 Task: Create a new calendar folder named 'My monthly calendar' in Outlook.
Action: Mouse moved to (11, 58)
Screenshot: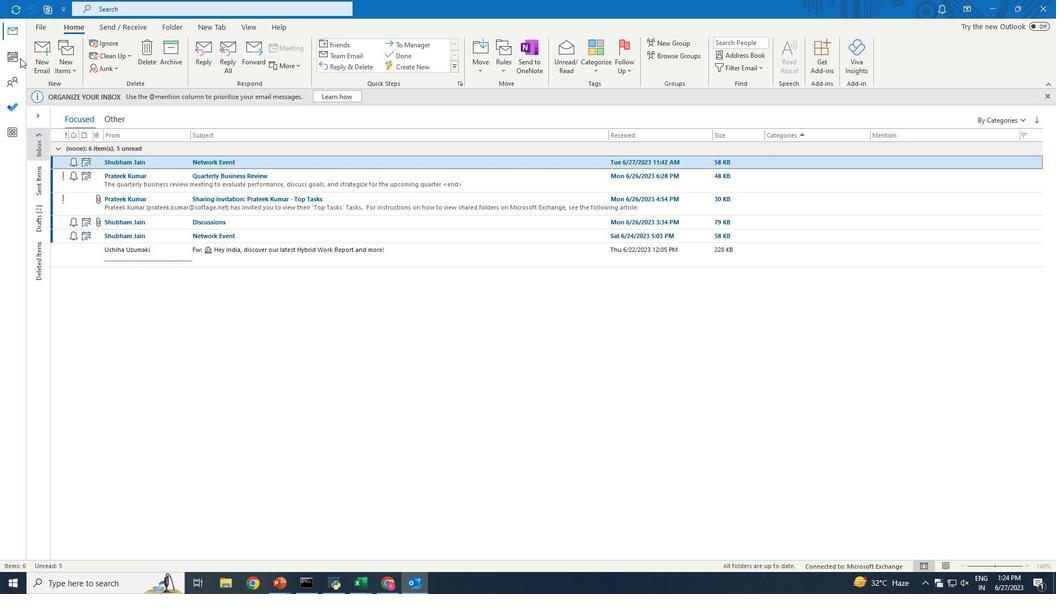 
Action: Mouse pressed left at (11, 58)
Screenshot: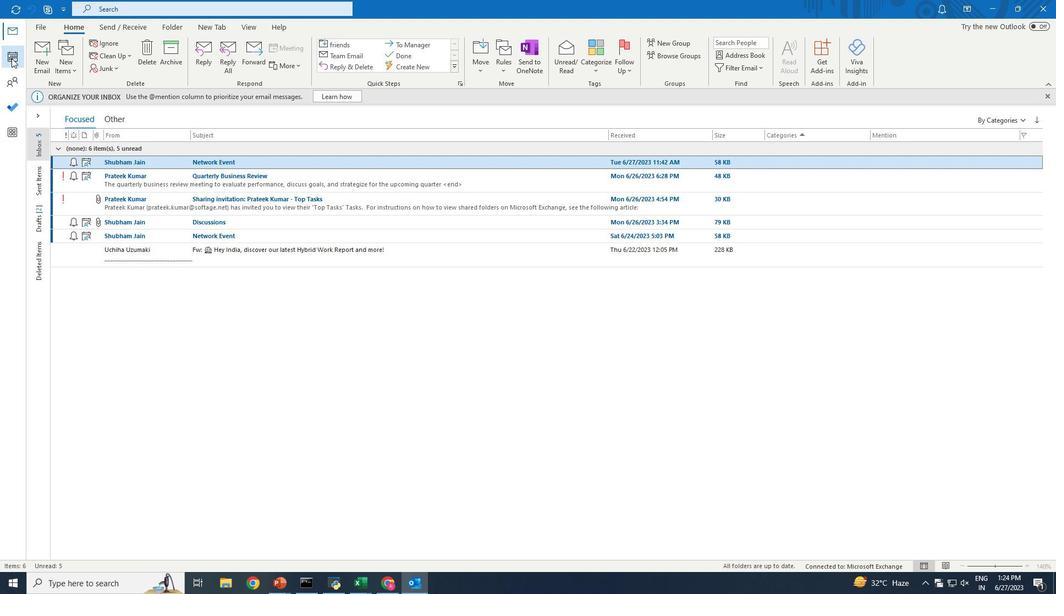 
Action: Mouse moved to (167, 28)
Screenshot: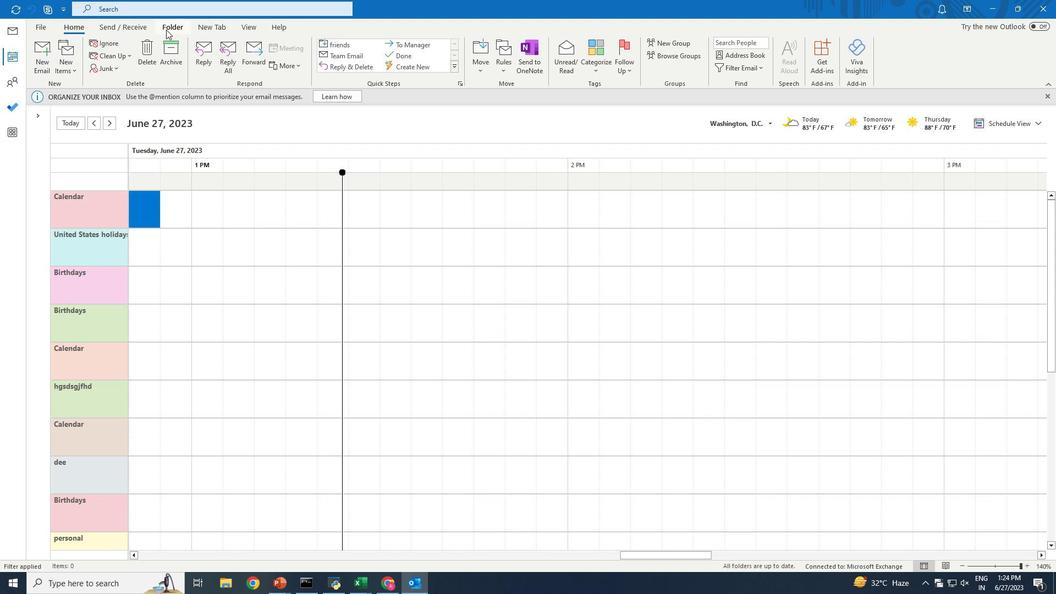 
Action: Mouse pressed left at (167, 28)
Screenshot: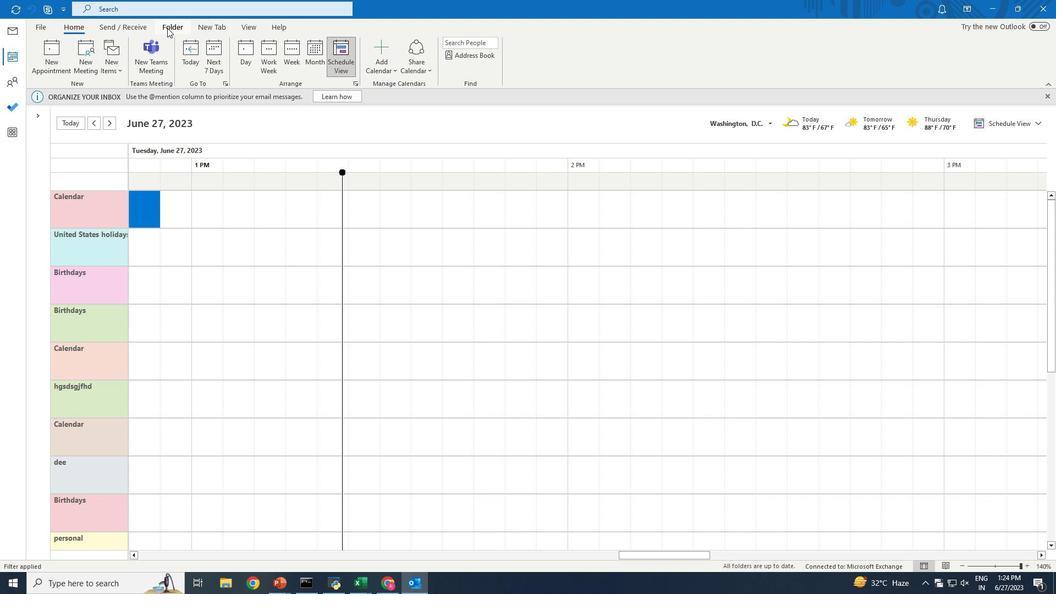 
Action: Mouse moved to (188, 54)
Screenshot: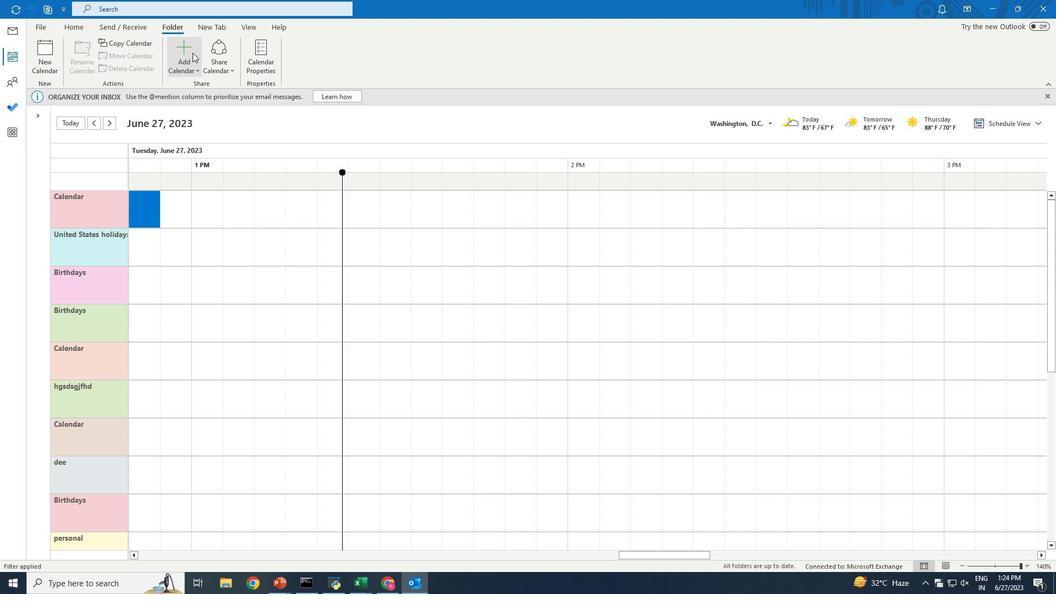 
Action: Mouse pressed left at (188, 54)
Screenshot: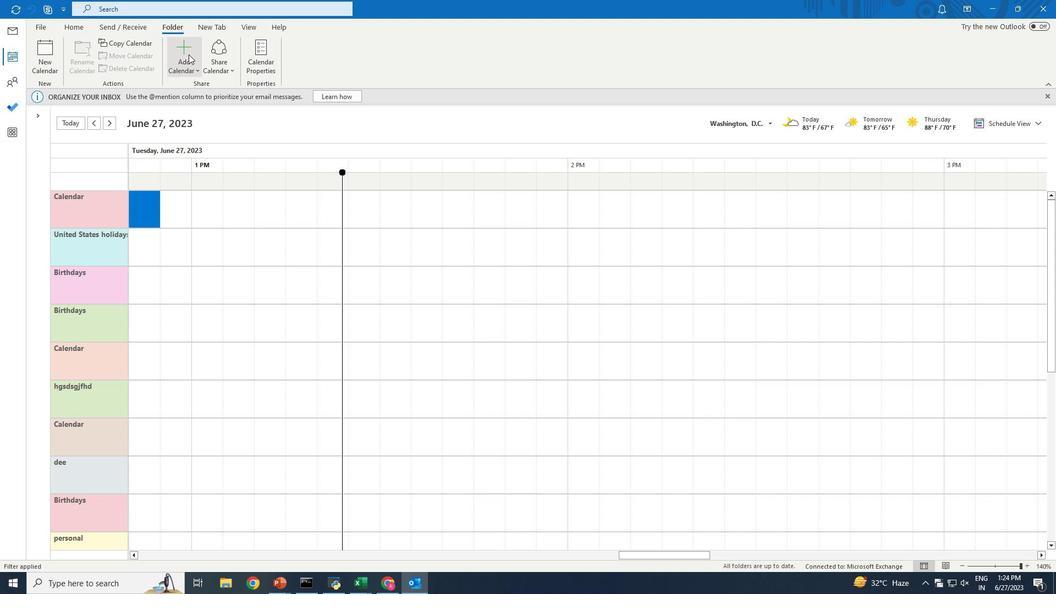
Action: Mouse moved to (211, 135)
Screenshot: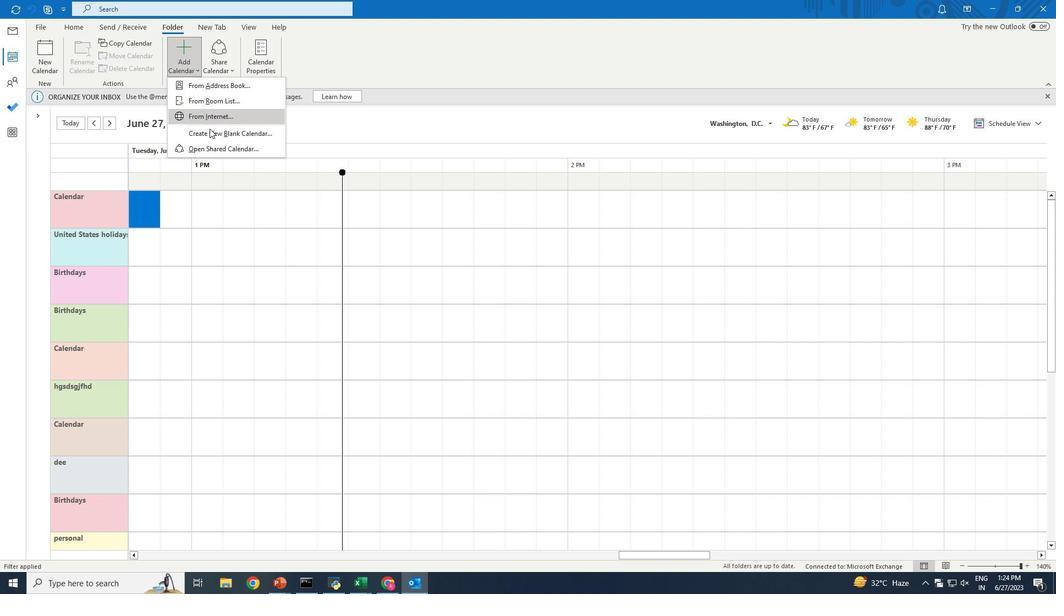 
Action: Mouse pressed left at (211, 135)
Screenshot: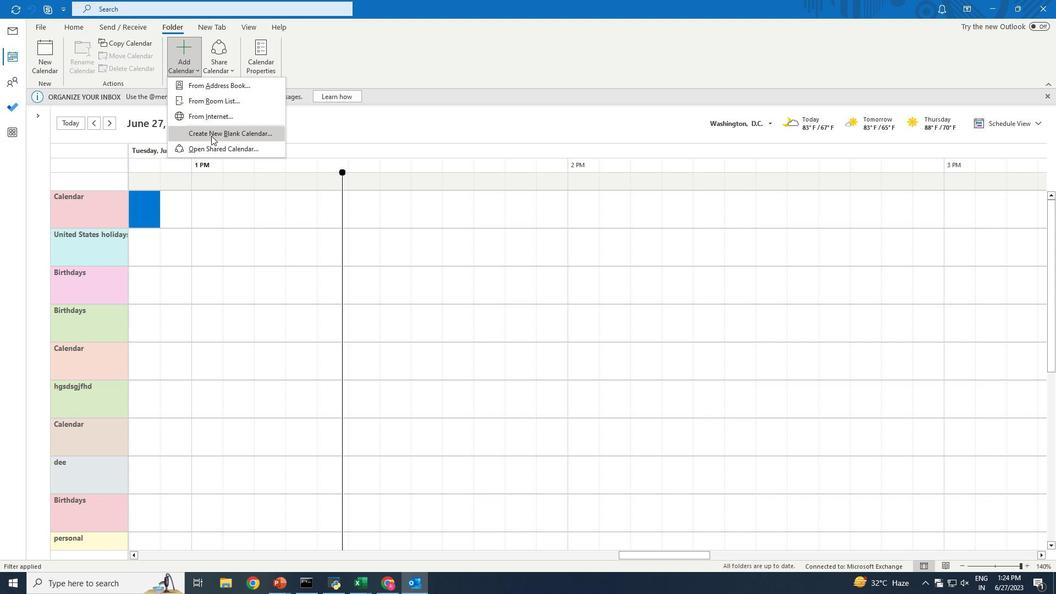 
Action: Key pressed <Key.shift>My<Key.space>monthly<Key.space>calendar
Screenshot: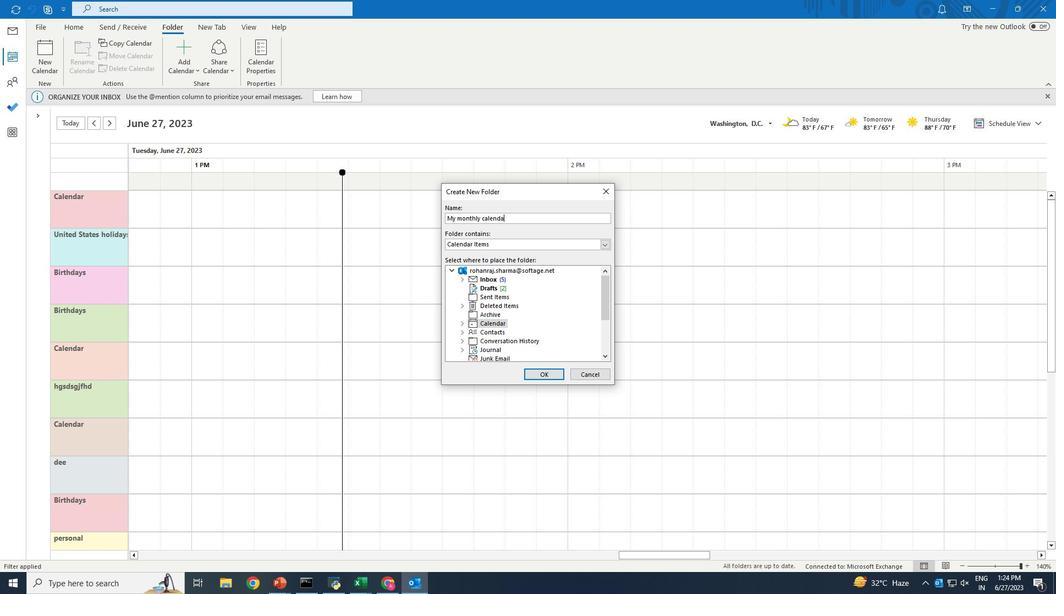 
Action: Mouse moved to (604, 244)
Screenshot: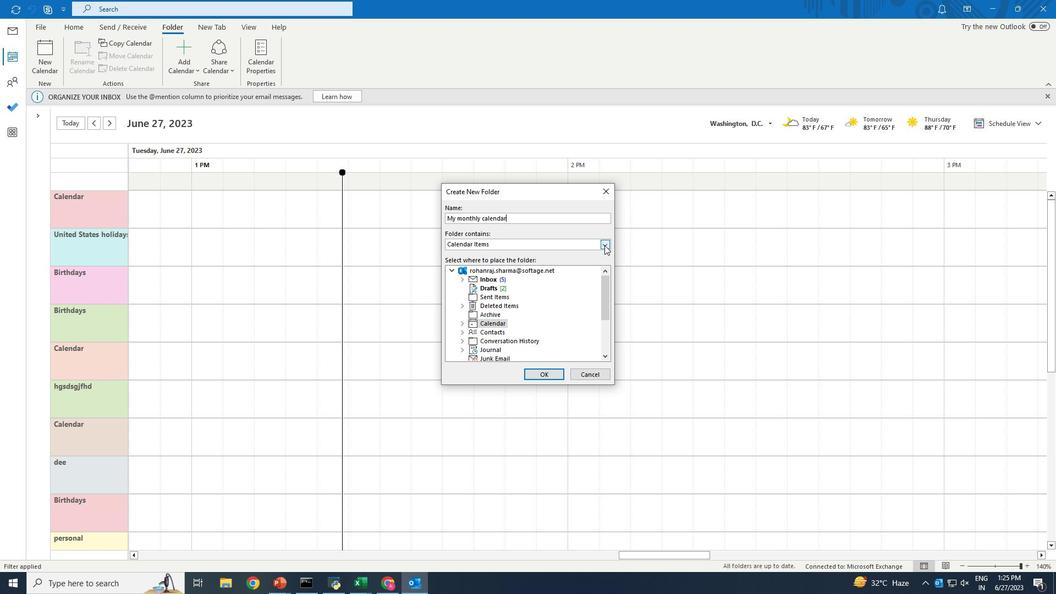 
Action: Mouse pressed left at (604, 244)
Screenshot: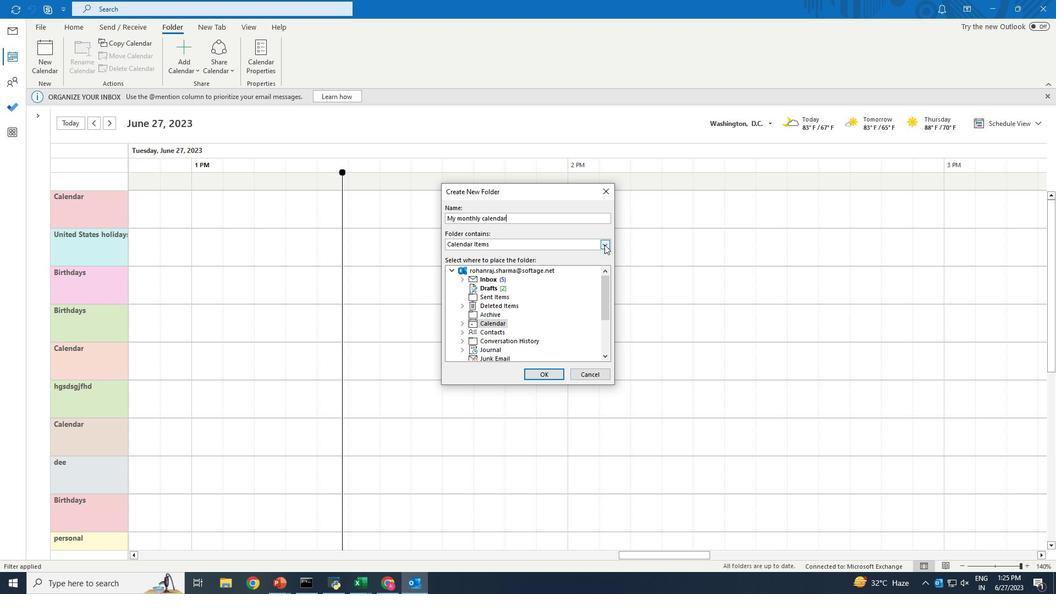 
Action: Mouse moved to (496, 252)
Screenshot: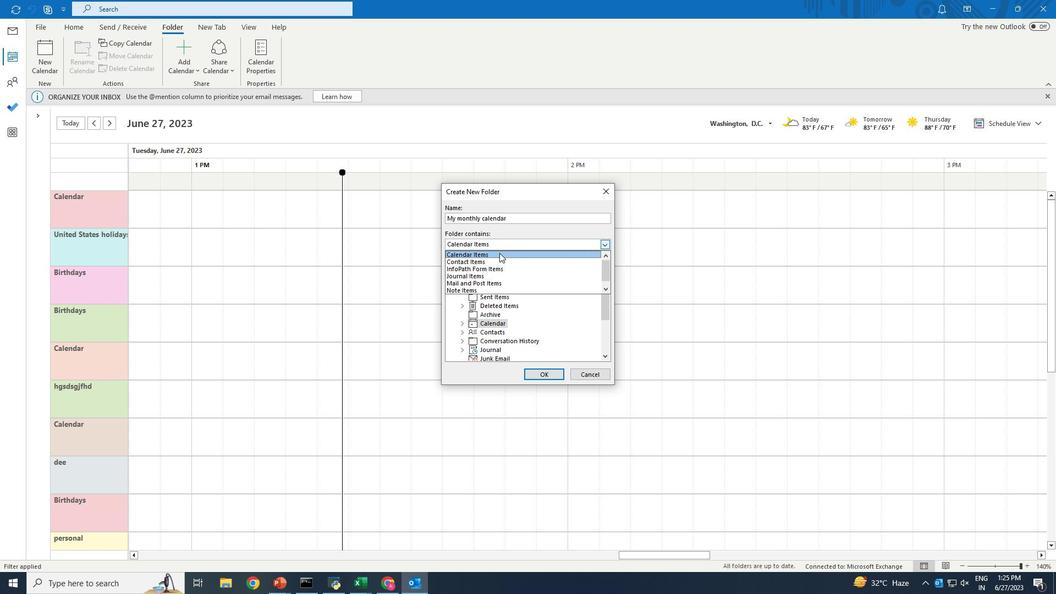
Action: Mouse pressed left at (496, 252)
Screenshot: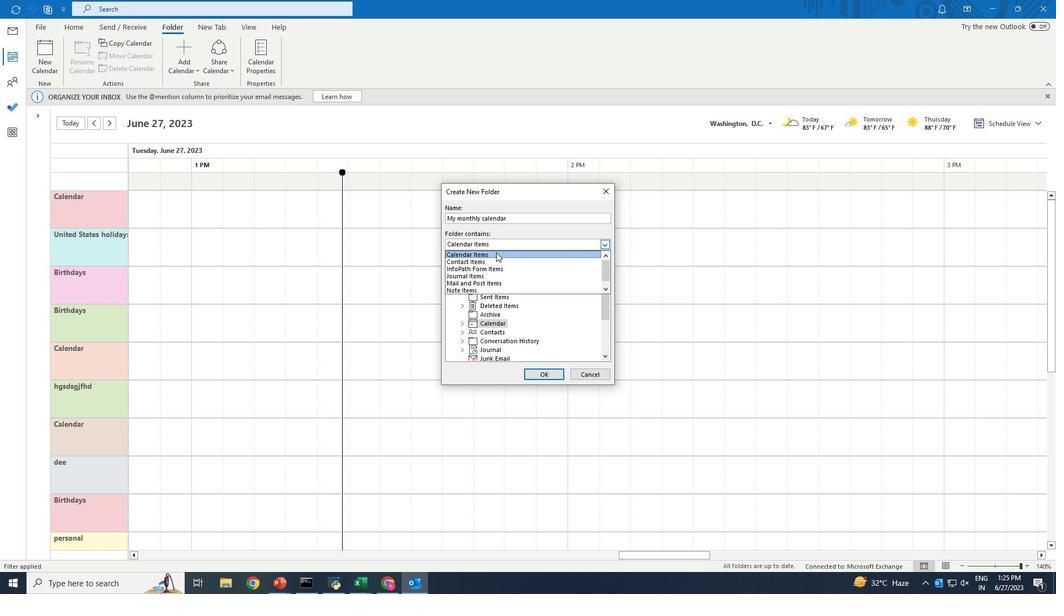 
Action: Mouse moved to (533, 375)
Screenshot: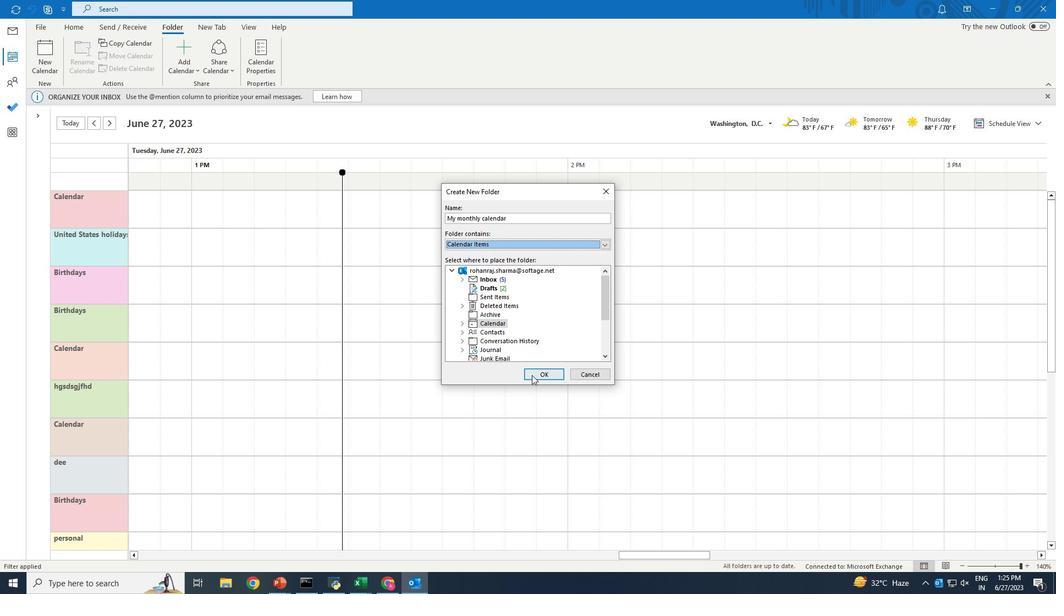 
Action: Mouse pressed left at (533, 375)
Screenshot: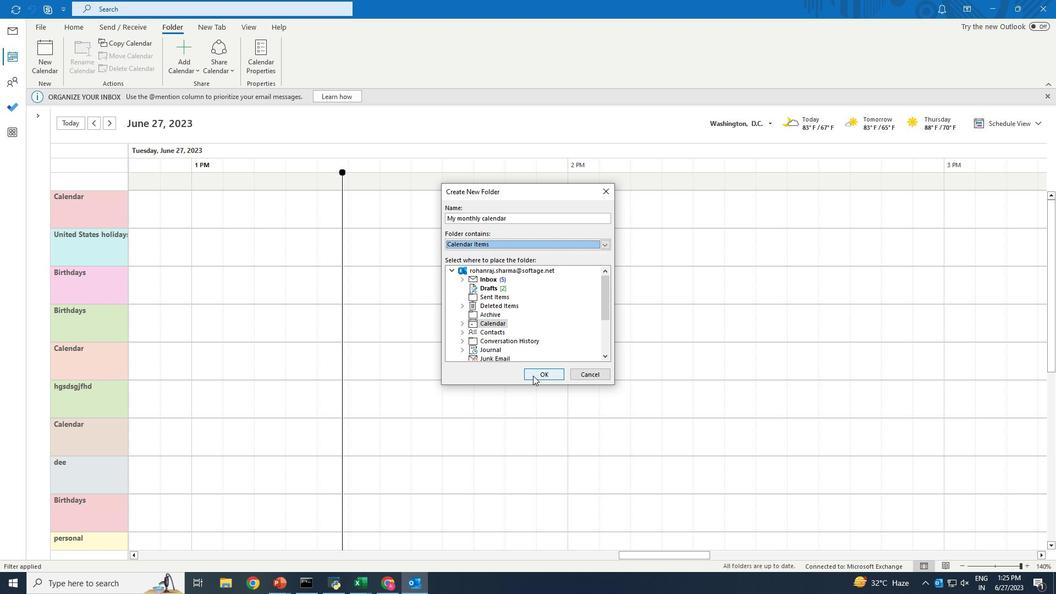
Action: Mouse moved to (268, 57)
Screenshot: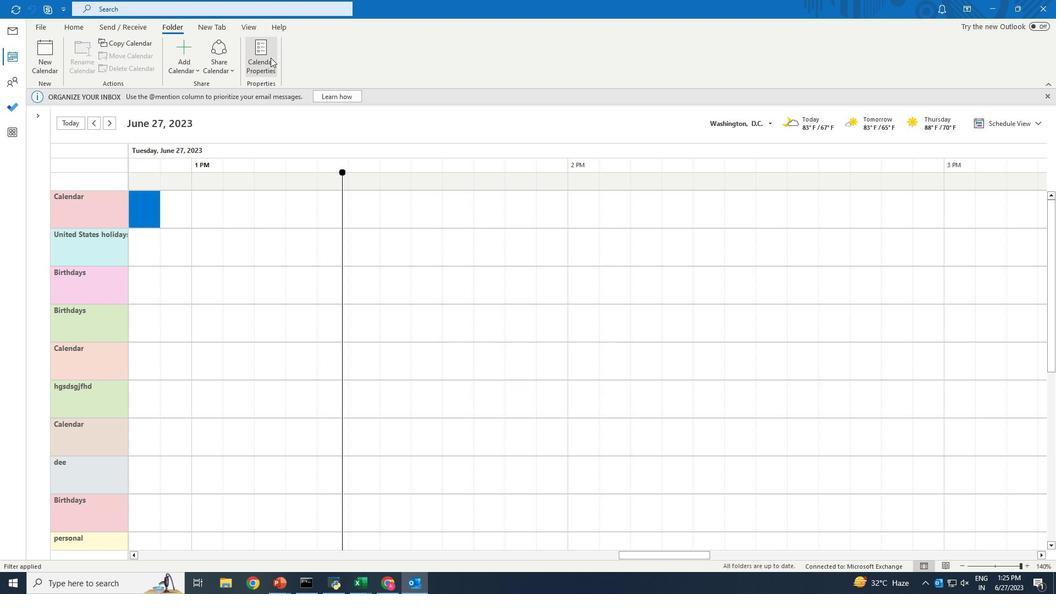 
Action: Mouse pressed left at (268, 57)
Screenshot: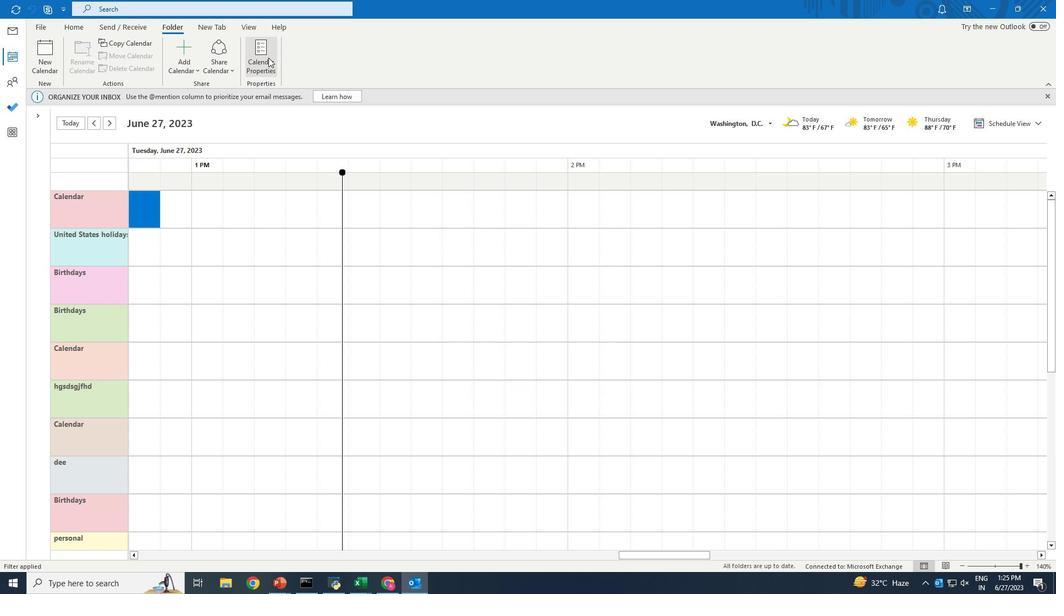 
Action: Mouse moved to (472, 164)
Screenshot: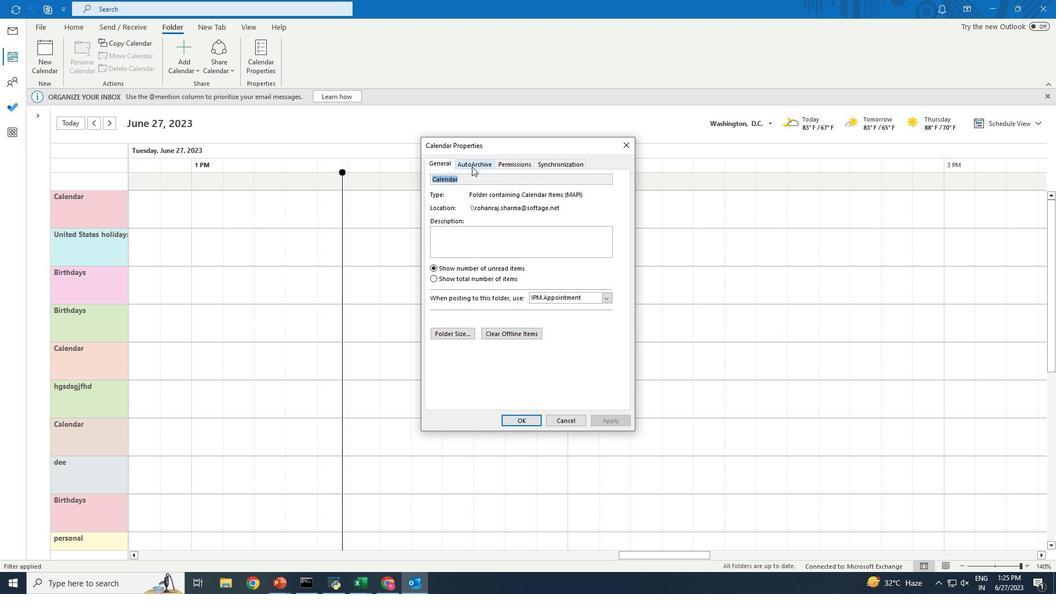 
Action: Mouse pressed left at (472, 164)
Screenshot: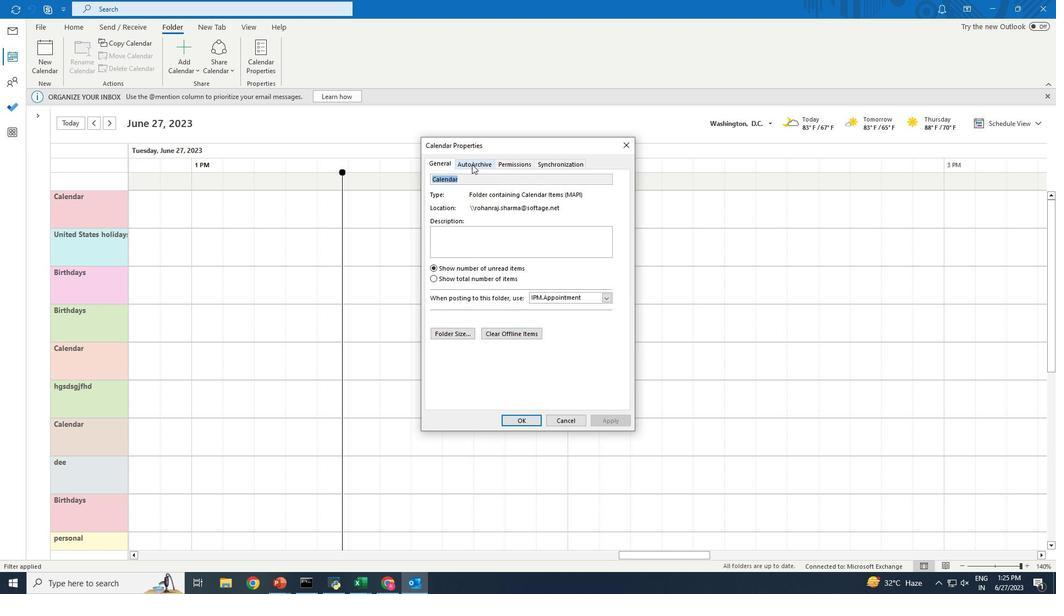 
Action: Mouse moved to (437, 179)
Screenshot: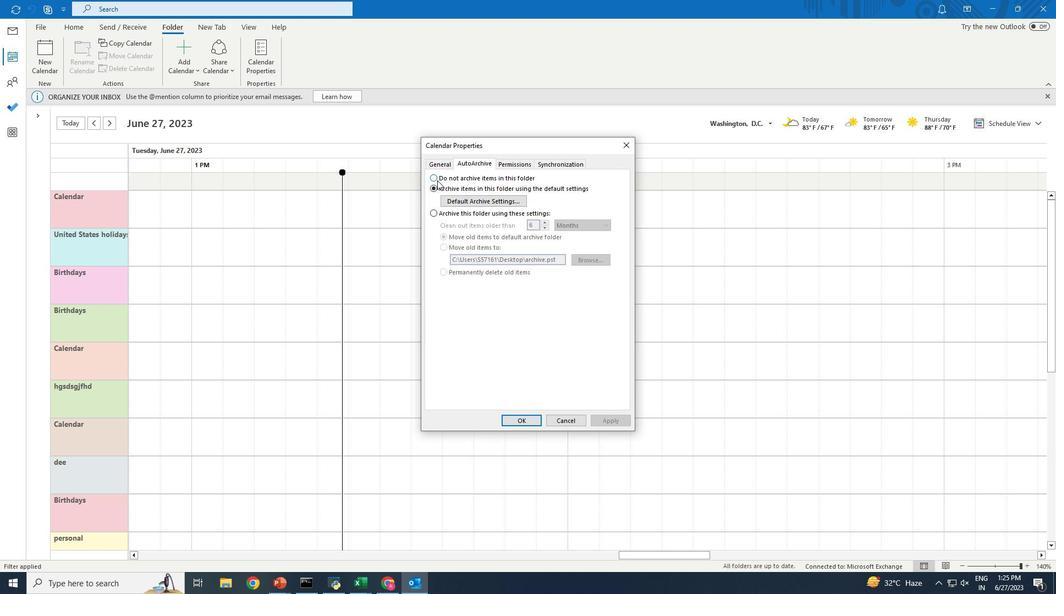 
Action: Mouse pressed left at (437, 179)
Screenshot: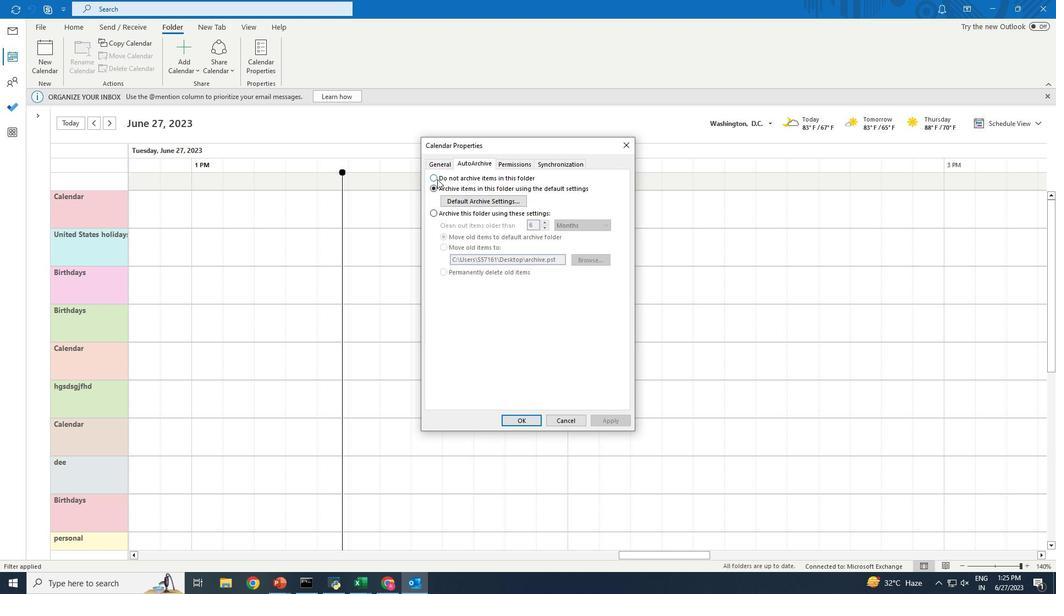 
Action: Mouse moved to (523, 422)
Screenshot: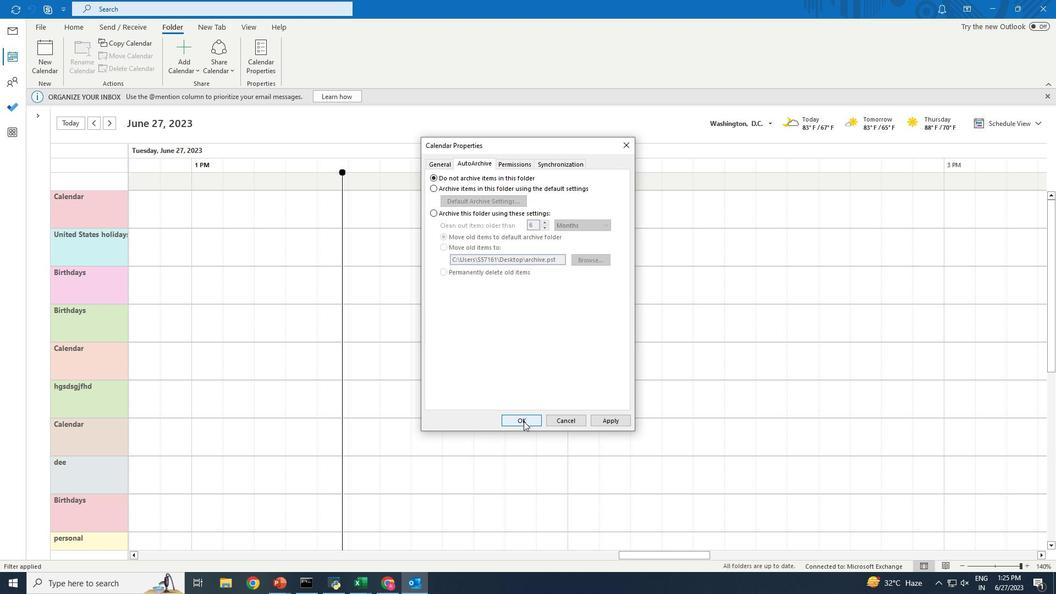 
Action: Mouse pressed left at (523, 422)
Screenshot: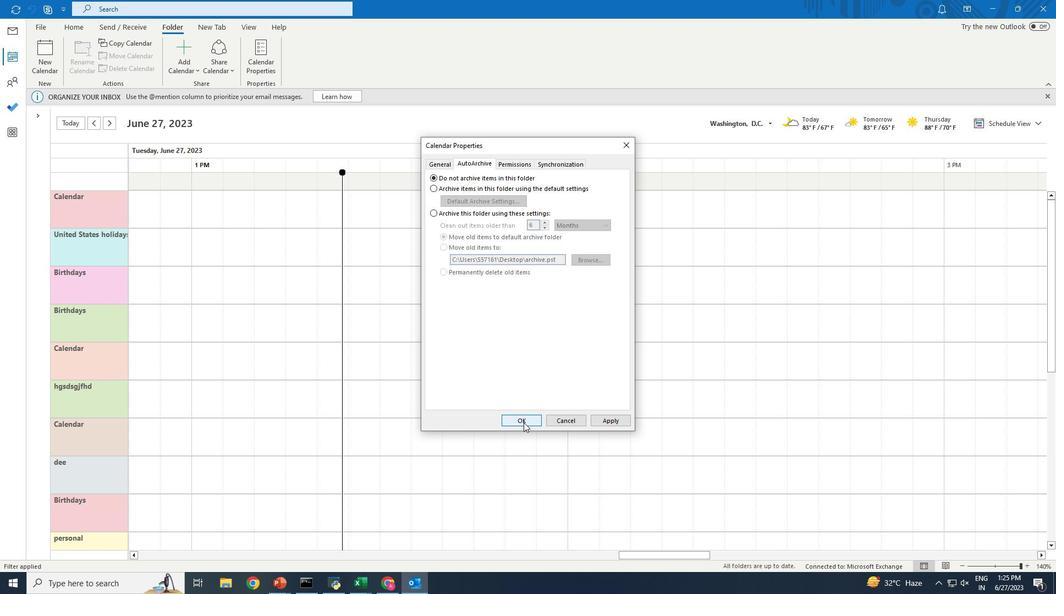 
Action: Mouse moved to (523, 424)
Screenshot: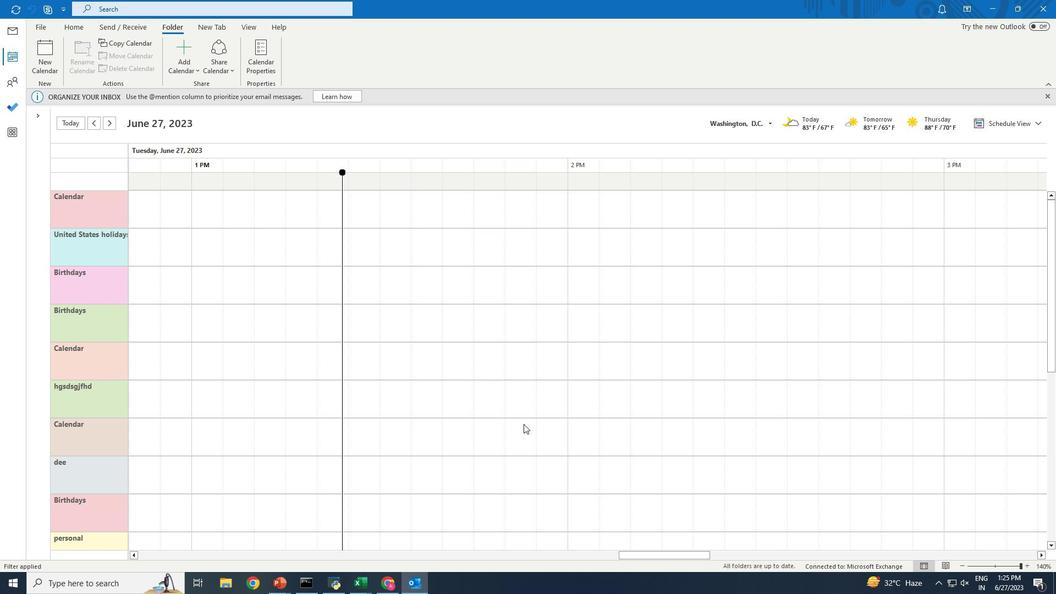 
